 Task: Set "Inter luma quantization dead zone" for "H.264/MPEG-4 Part 10/AVC encoder (x264)" to 21.
Action: Mouse moved to (112, 13)
Screenshot: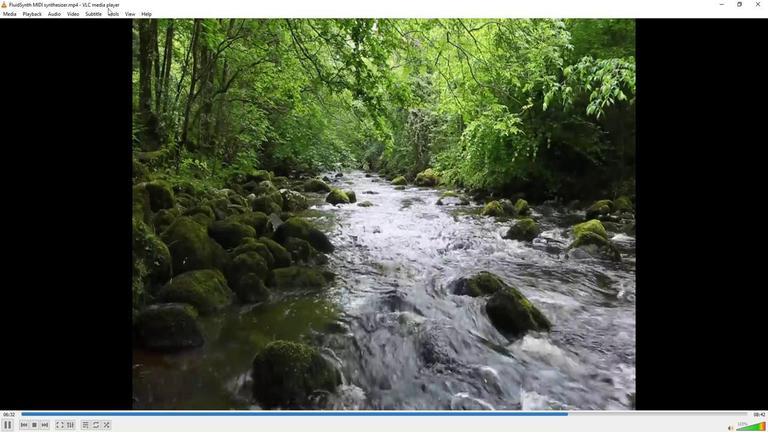 
Action: Mouse pressed left at (112, 13)
Screenshot: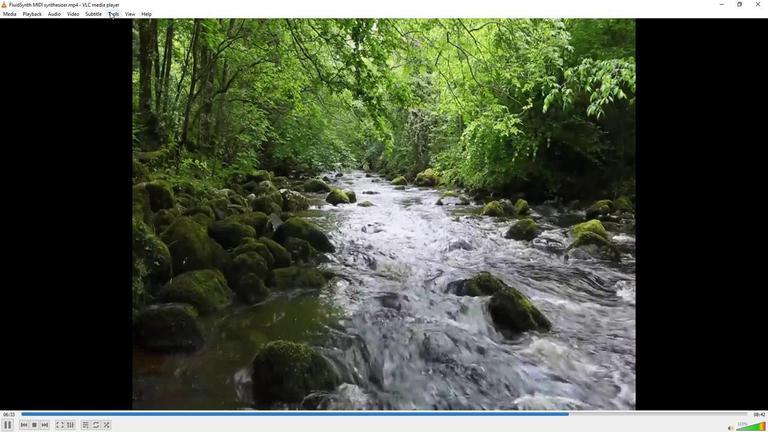 
Action: Mouse moved to (117, 108)
Screenshot: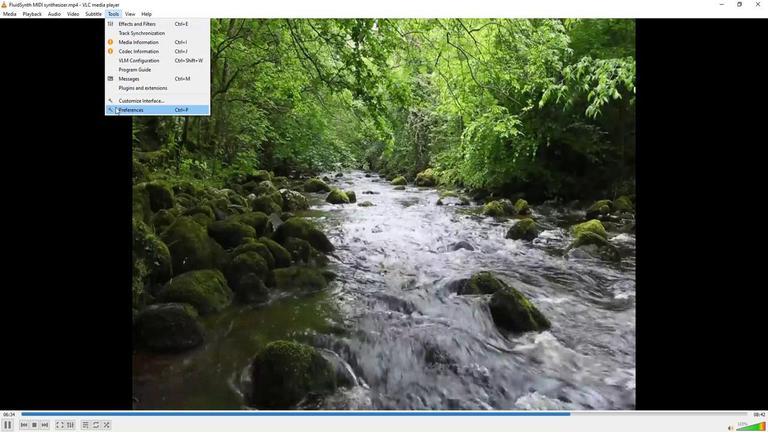 
Action: Mouse pressed left at (117, 108)
Screenshot: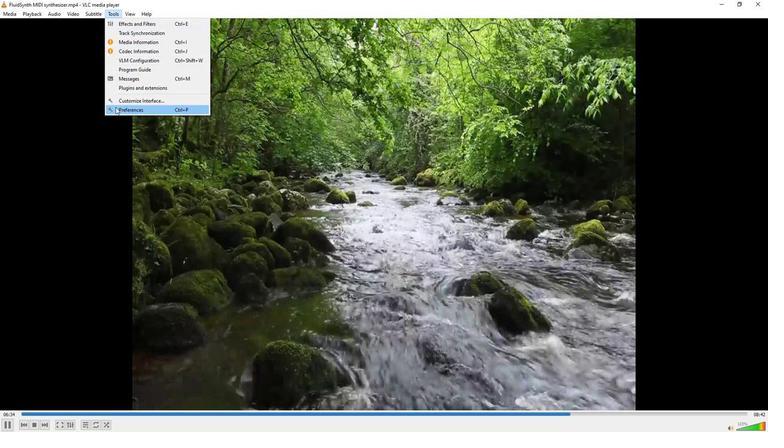 
Action: Mouse moved to (93, 337)
Screenshot: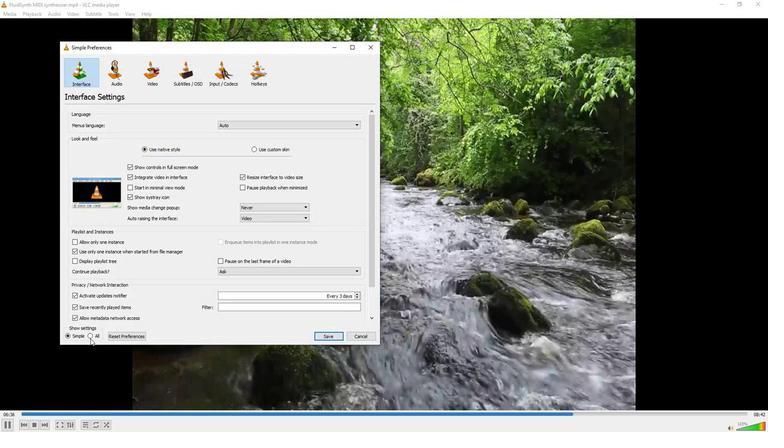 
Action: Mouse pressed left at (93, 337)
Screenshot: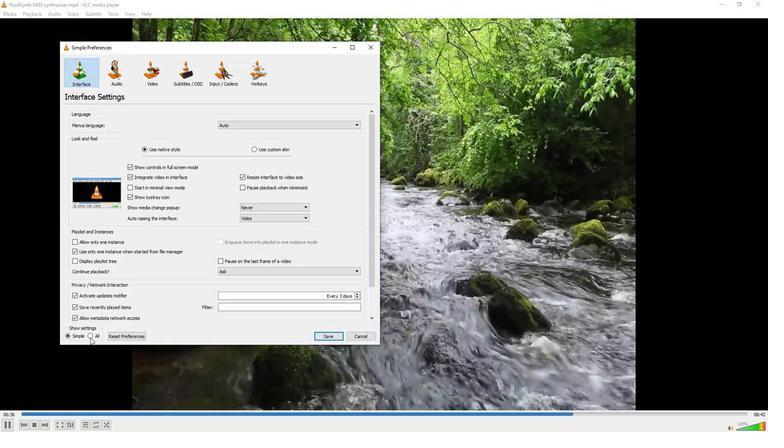 
Action: Mouse moved to (79, 255)
Screenshot: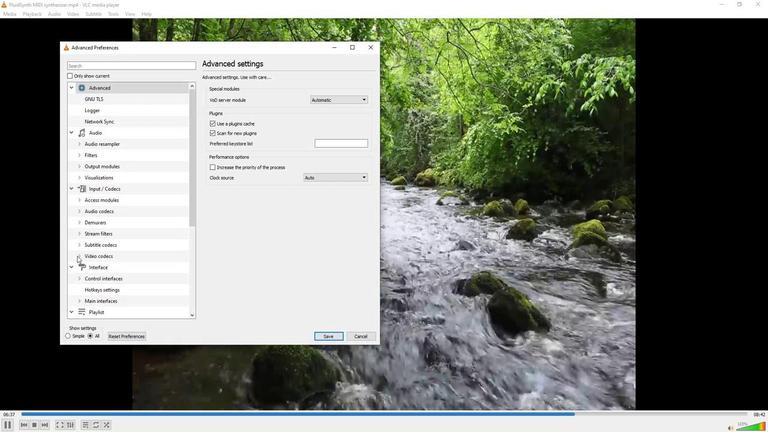 
Action: Mouse pressed left at (79, 255)
Screenshot: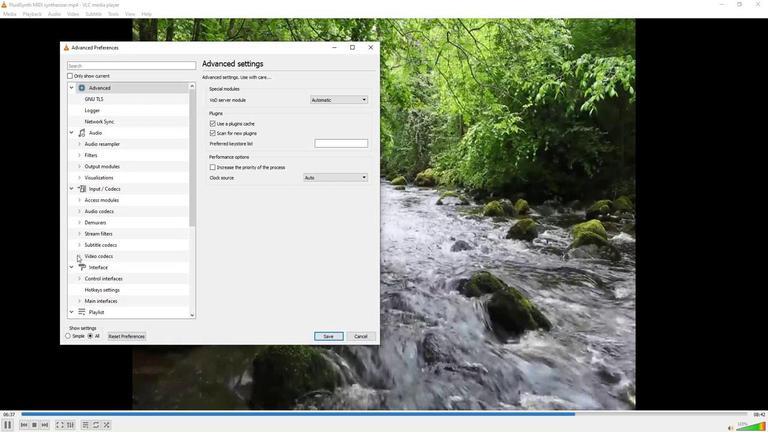 
Action: Mouse moved to (103, 267)
Screenshot: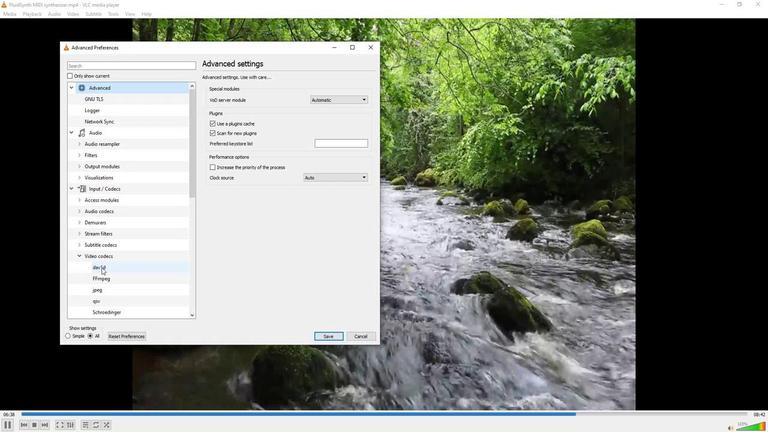 
Action: Mouse scrolled (103, 267) with delta (0, 0)
Screenshot: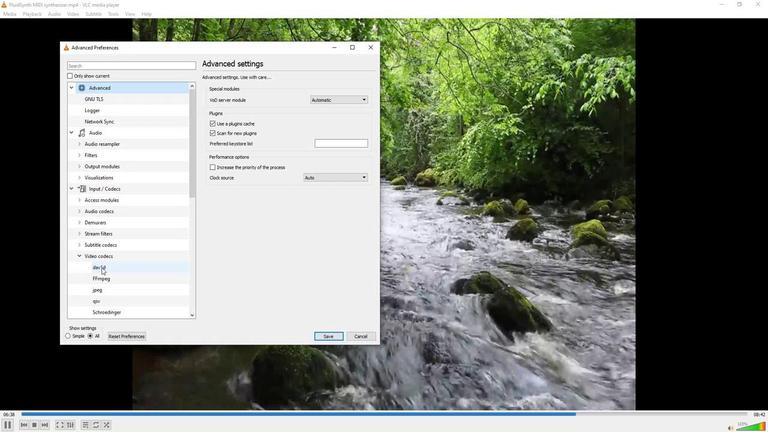 
Action: Mouse moved to (106, 310)
Screenshot: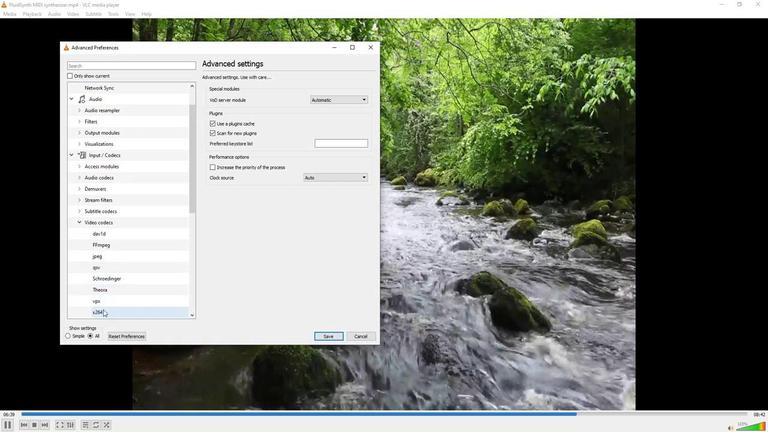 
Action: Mouse pressed left at (106, 310)
Screenshot: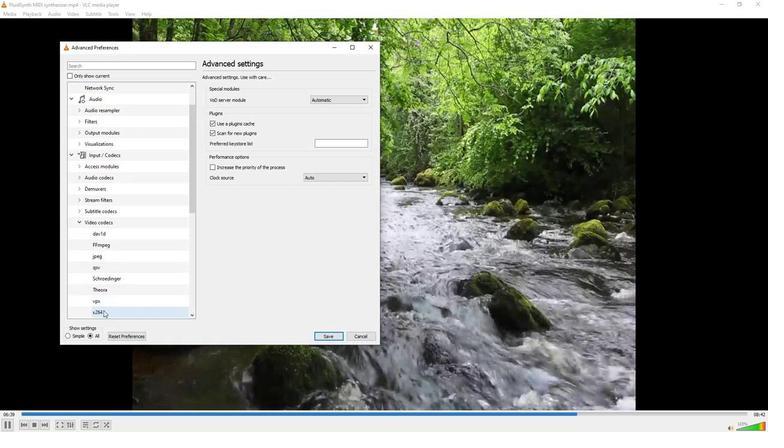
Action: Mouse moved to (268, 286)
Screenshot: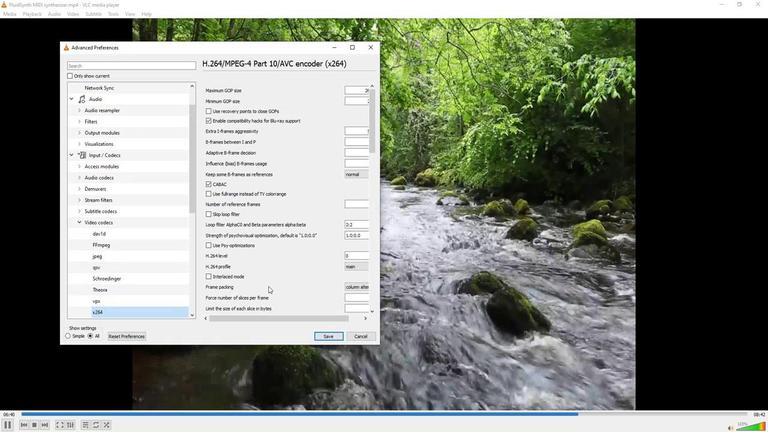 
Action: Mouse scrolled (268, 286) with delta (0, 0)
Screenshot: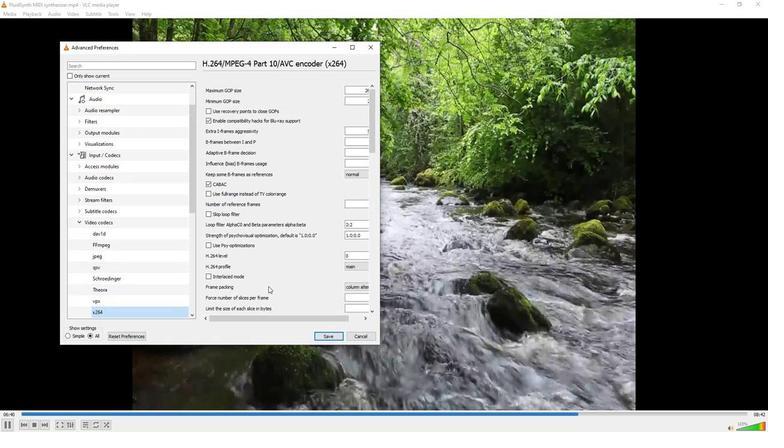 
Action: Mouse scrolled (268, 286) with delta (0, 0)
Screenshot: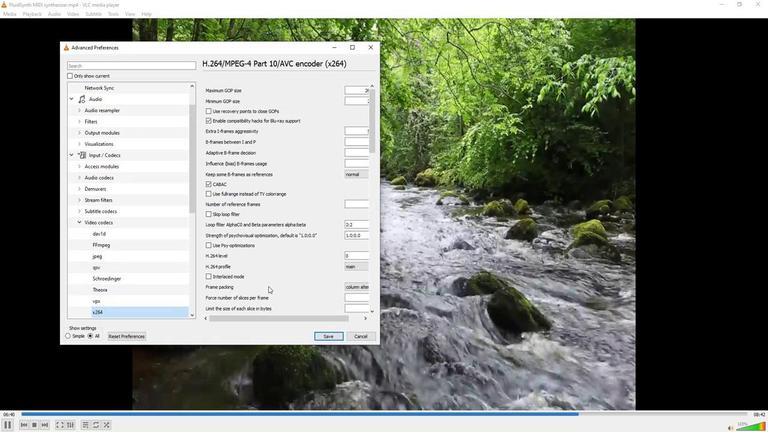 
Action: Mouse scrolled (268, 286) with delta (0, 0)
Screenshot: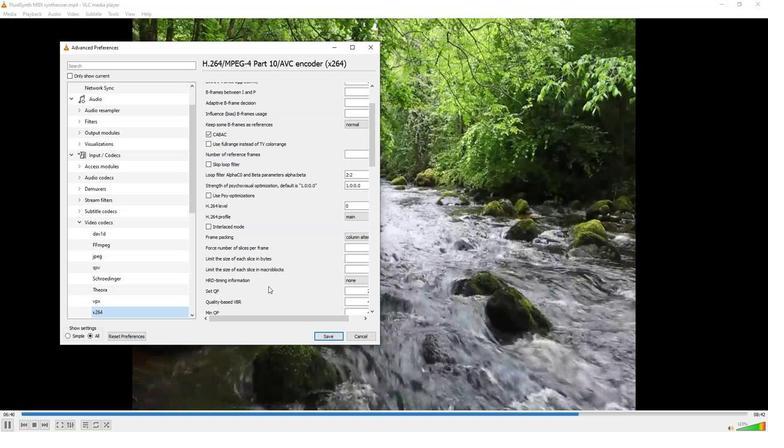
Action: Mouse scrolled (268, 286) with delta (0, 0)
Screenshot: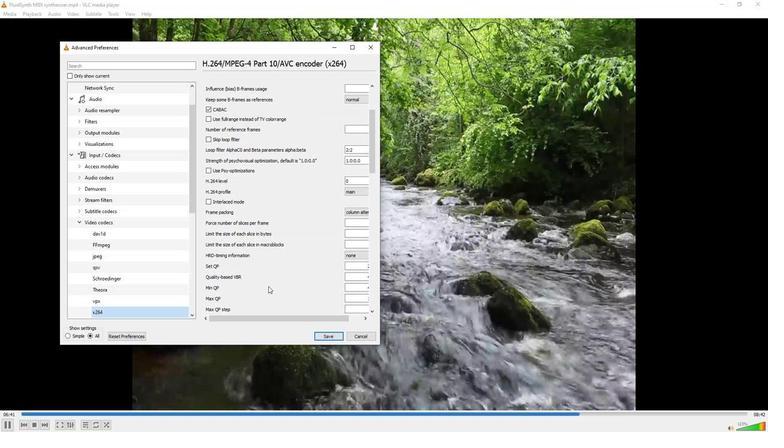 
Action: Mouse scrolled (268, 286) with delta (0, 0)
Screenshot: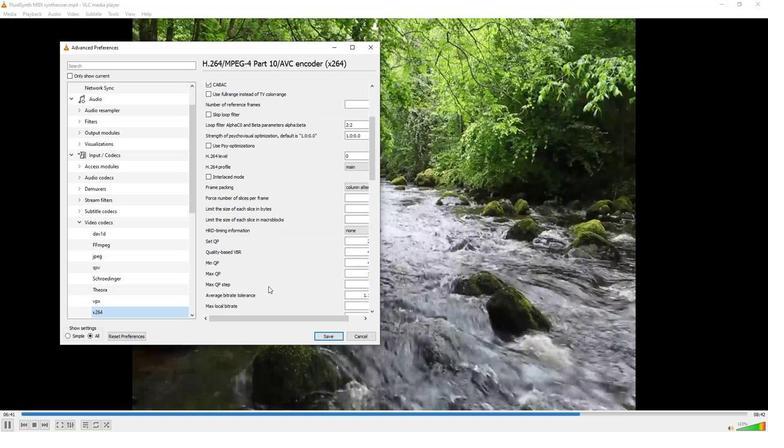 
Action: Mouse scrolled (268, 286) with delta (0, 0)
Screenshot: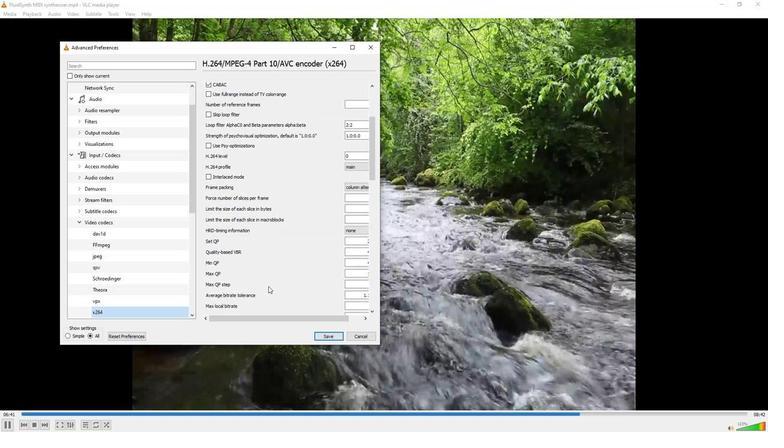 
Action: Mouse scrolled (268, 286) with delta (0, 0)
Screenshot: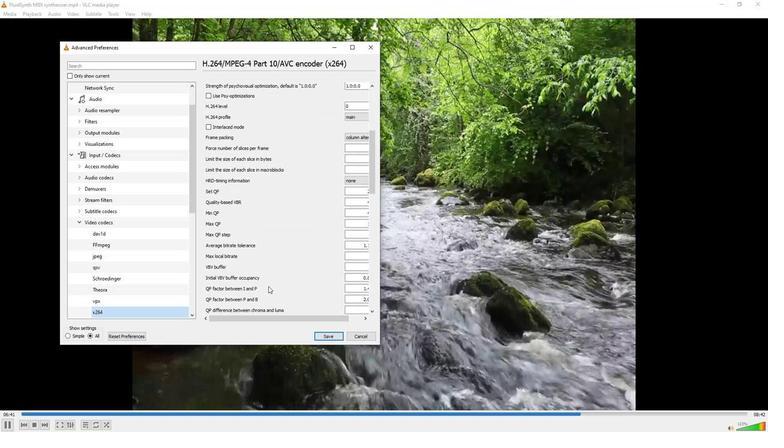 
Action: Mouse scrolled (268, 286) with delta (0, 0)
Screenshot: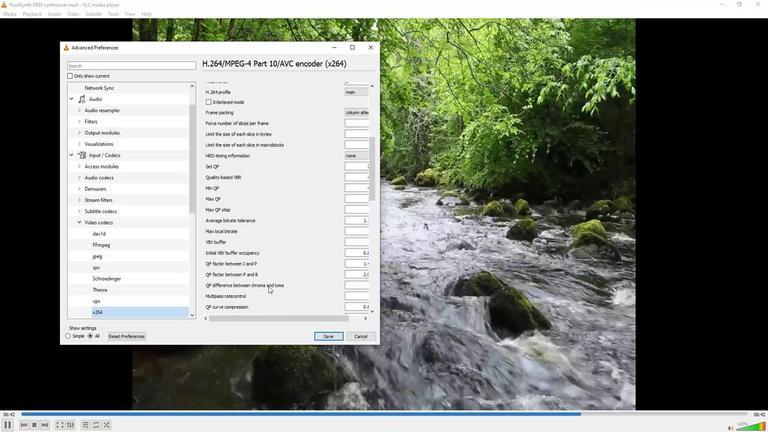 
Action: Mouse scrolled (268, 286) with delta (0, 0)
Screenshot: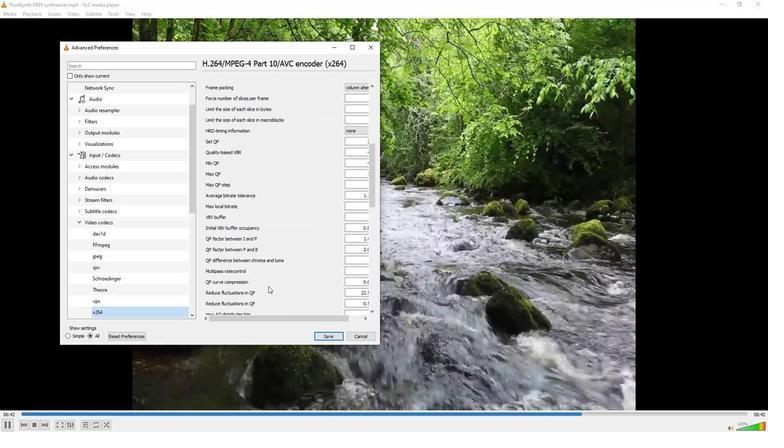
Action: Mouse scrolled (268, 286) with delta (0, 0)
Screenshot: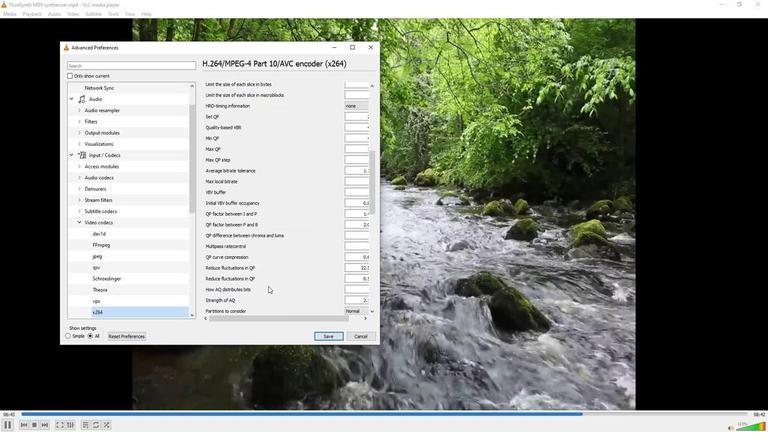 
Action: Mouse scrolled (268, 286) with delta (0, 0)
Screenshot: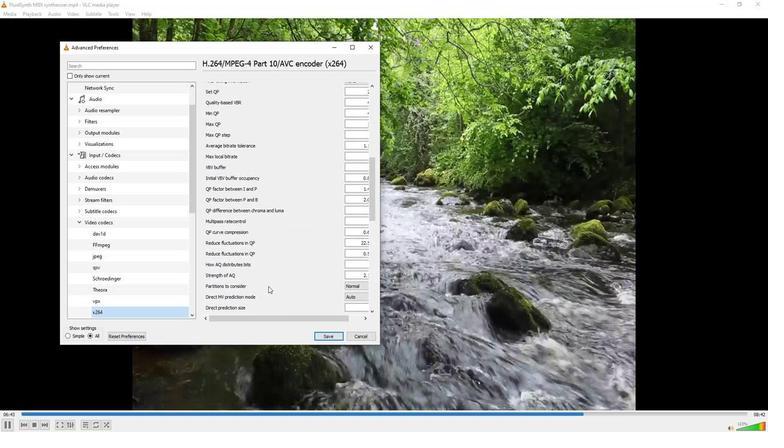 
Action: Mouse scrolled (268, 286) with delta (0, 0)
Screenshot: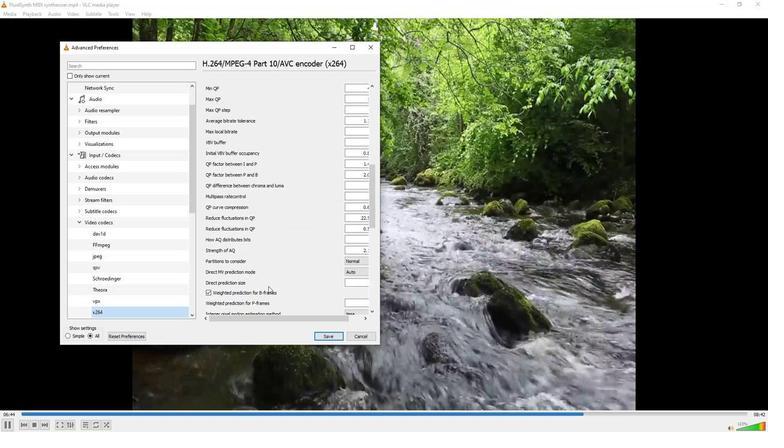 
Action: Mouse scrolled (268, 286) with delta (0, 0)
Screenshot: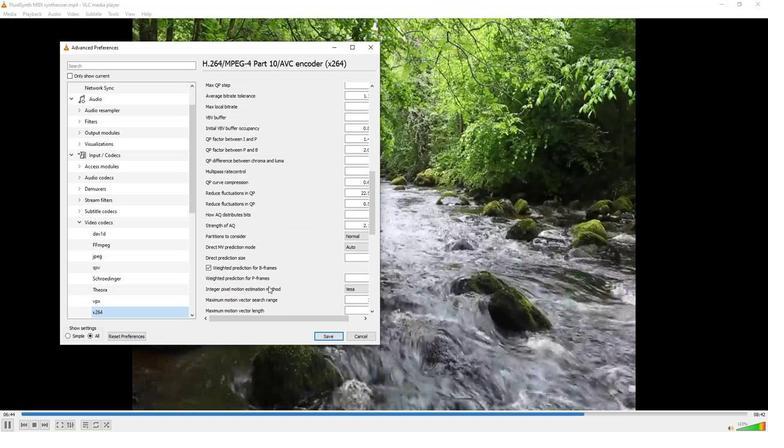 
Action: Mouse scrolled (268, 286) with delta (0, 0)
Screenshot: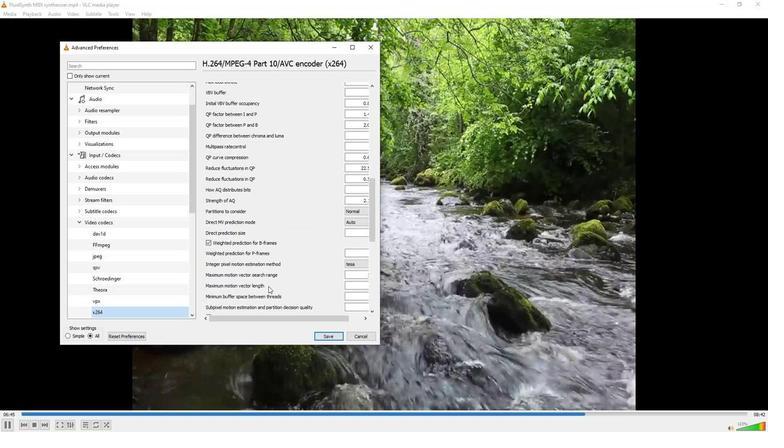 
Action: Mouse scrolled (268, 286) with delta (0, 0)
Screenshot: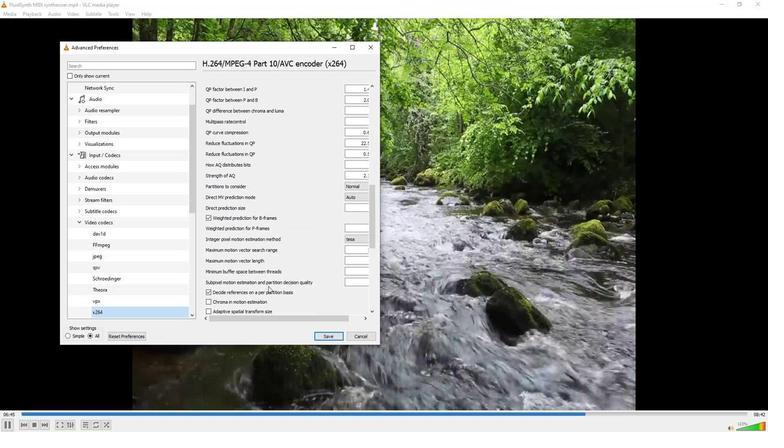 
Action: Mouse scrolled (268, 286) with delta (0, 0)
Screenshot: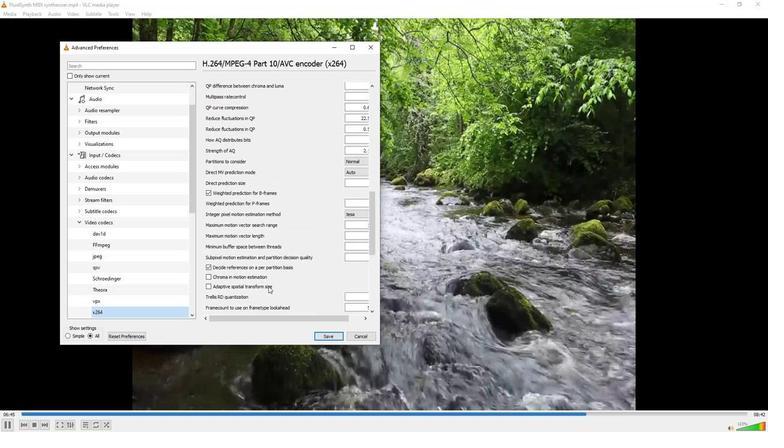 
Action: Mouse scrolled (268, 286) with delta (0, 0)
Screenshot: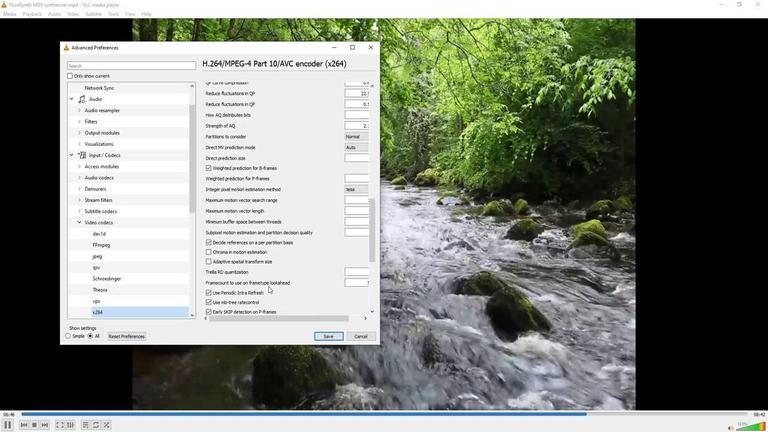 
Action: Mouse scrolled (268, 286) with delta (0, 0)
Screenshot: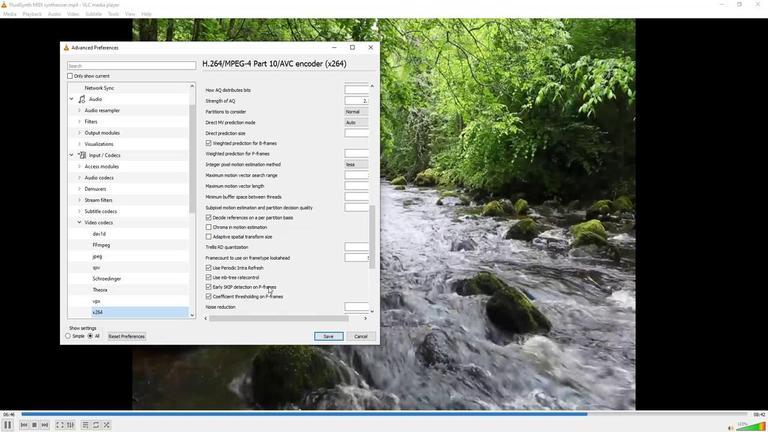 
Action: Mouse moved to (304, 317)
Screenshot: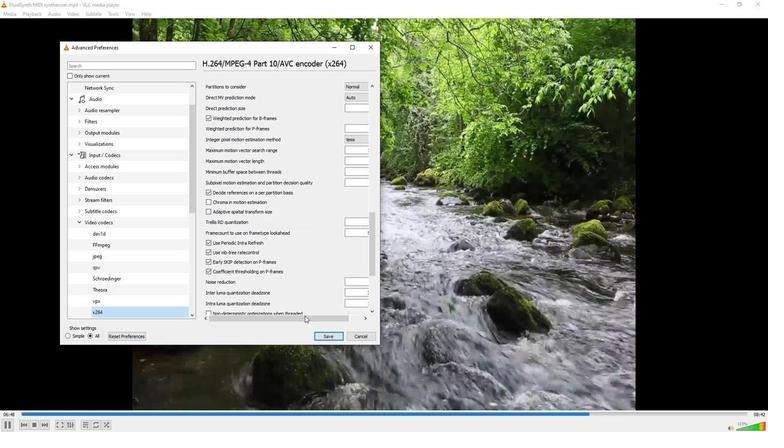 
Action: Mouse pressed left at (304, 317)
Screenshot: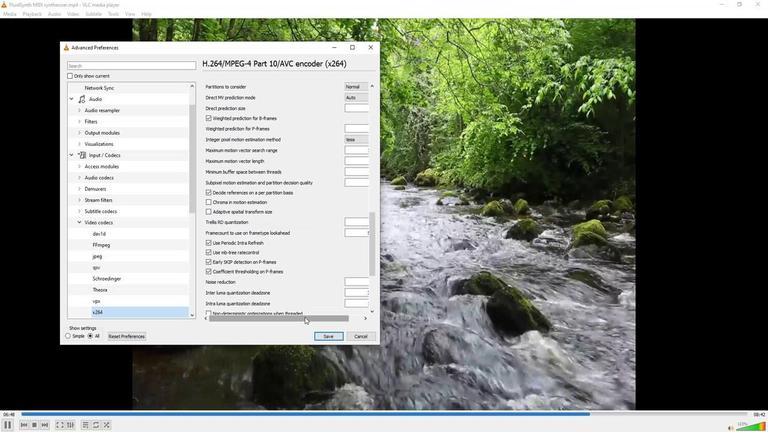 
Action: Mouse moved to (361, 294)
Screenshot: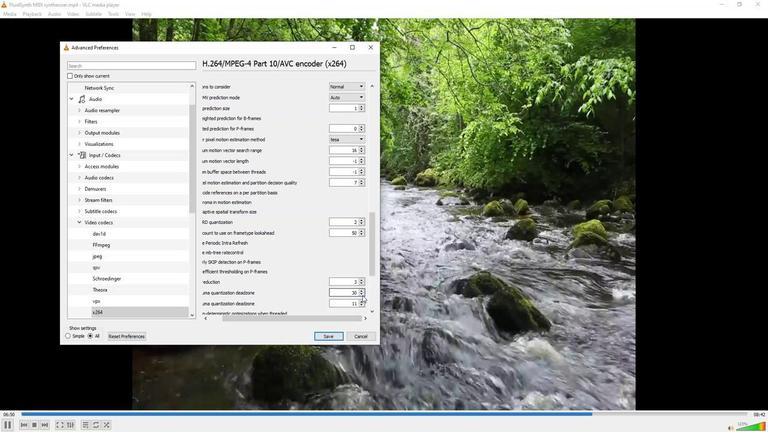 
Action: Mouse pressed left at (361, 294)
Screenshot: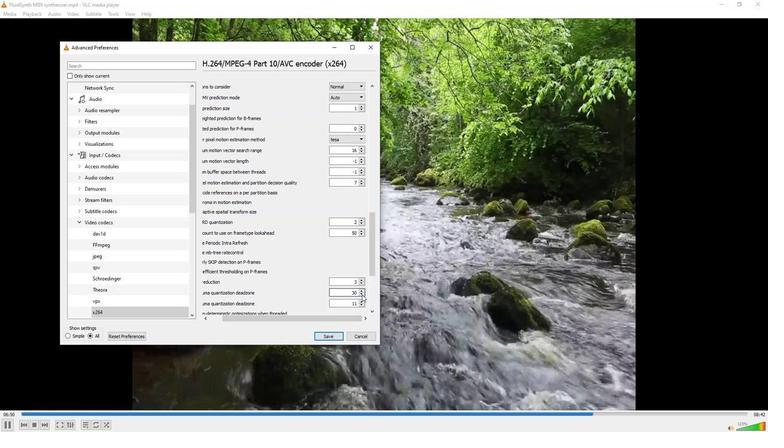 
Action: Mouse pressed left at (361, 294)
Screenshot: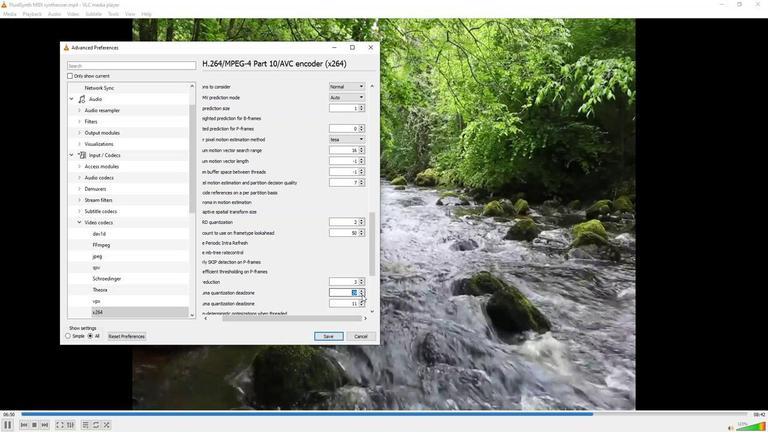 
Action: Mouse pressed left at (361, 294)
Screenshot: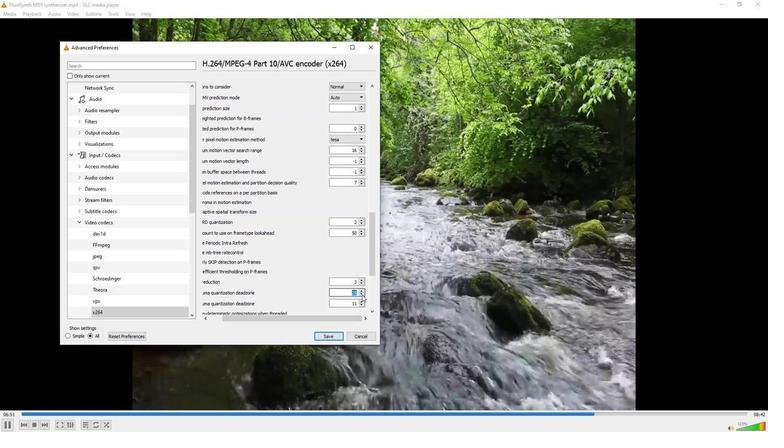 
Action: Mouse pressed left at (361, 294)
Screenshot: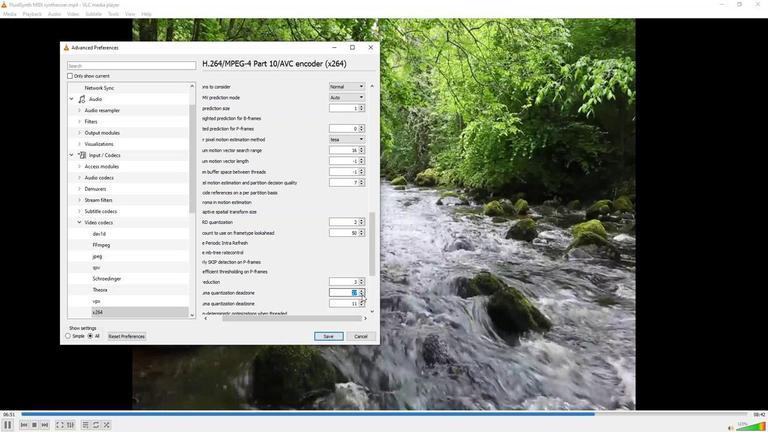 
Action: Mouse pressed left at (361, 294)
Screenshot: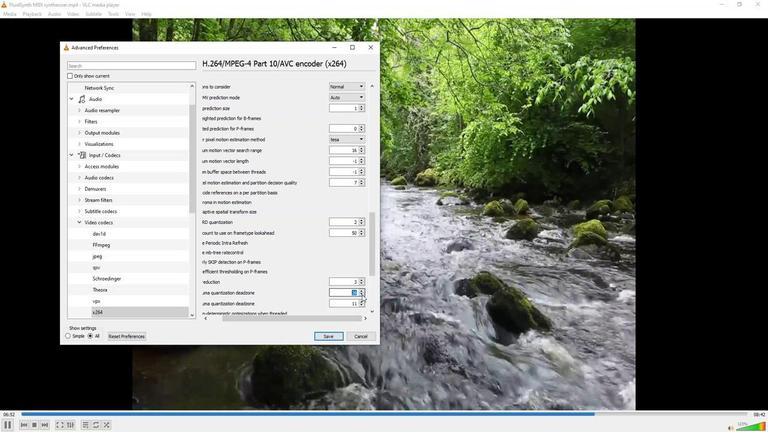 
Action: Mouse pressed left at (361, 294)
Screenshot: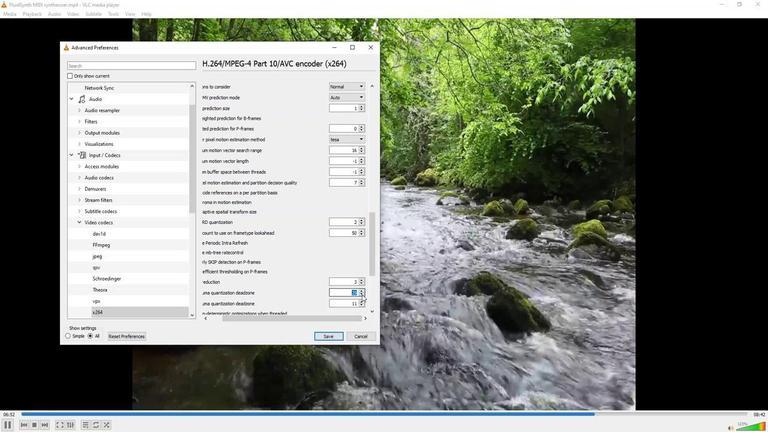 
Action: Mouse pressed left at (361, 294)
Screenshot: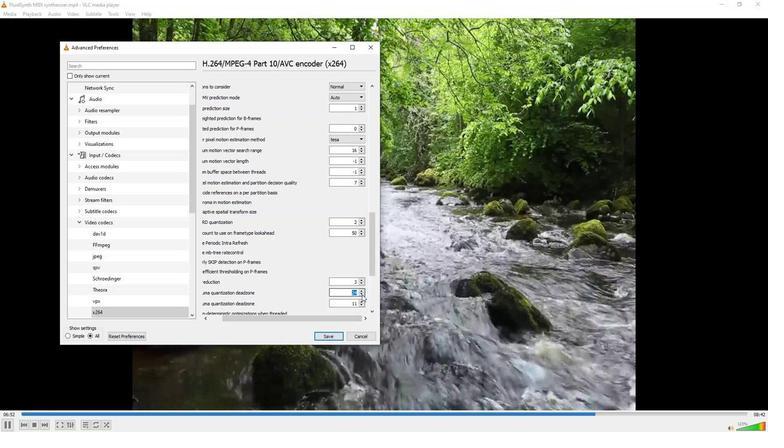
Action: Mouse pressed left at (361, 294)
Screenshot: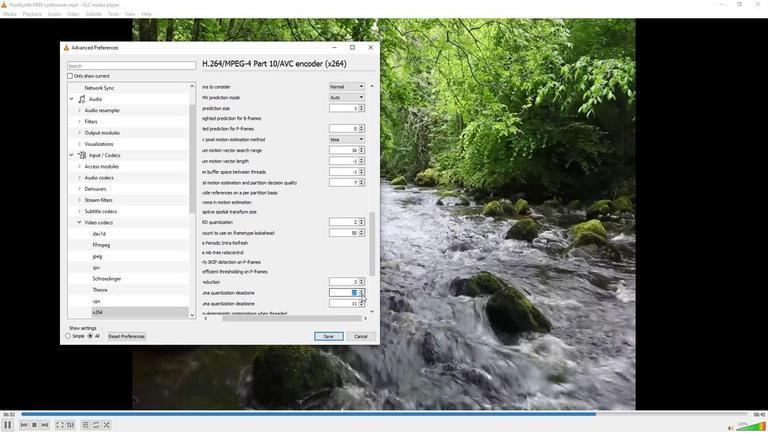 
Action: Mouse pressed left at (361, 294)
Screenshot: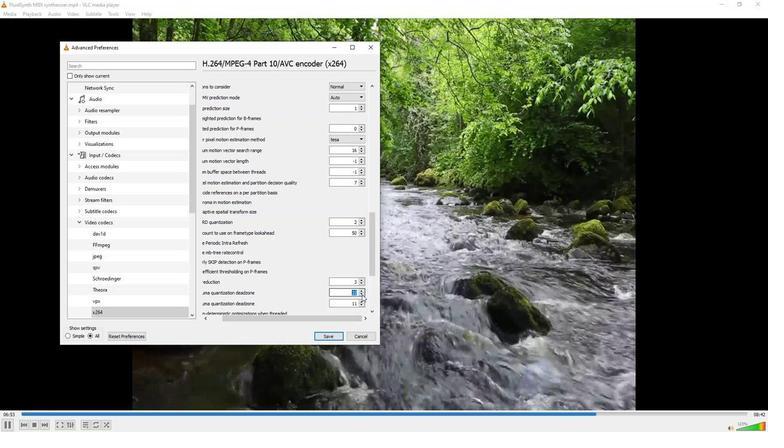
Action: Mouse moved to (350, 306)
Screenshot: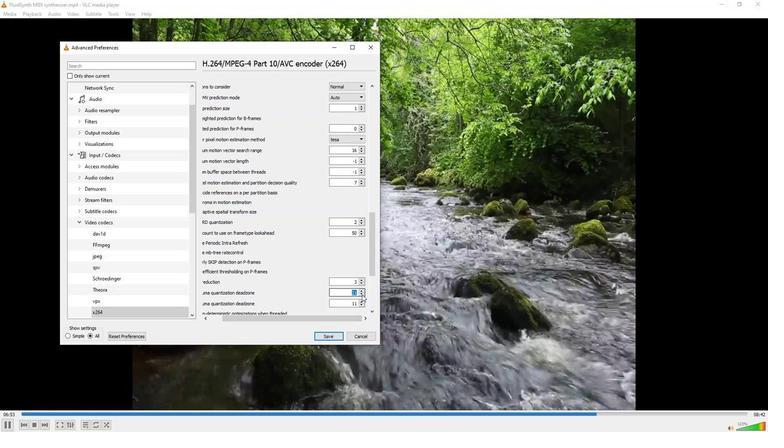 
